 Task: Check the sale-to-list ratio of gated community in the last 3 years.
Action: Mouse moved to (801, 178)
Screenshot: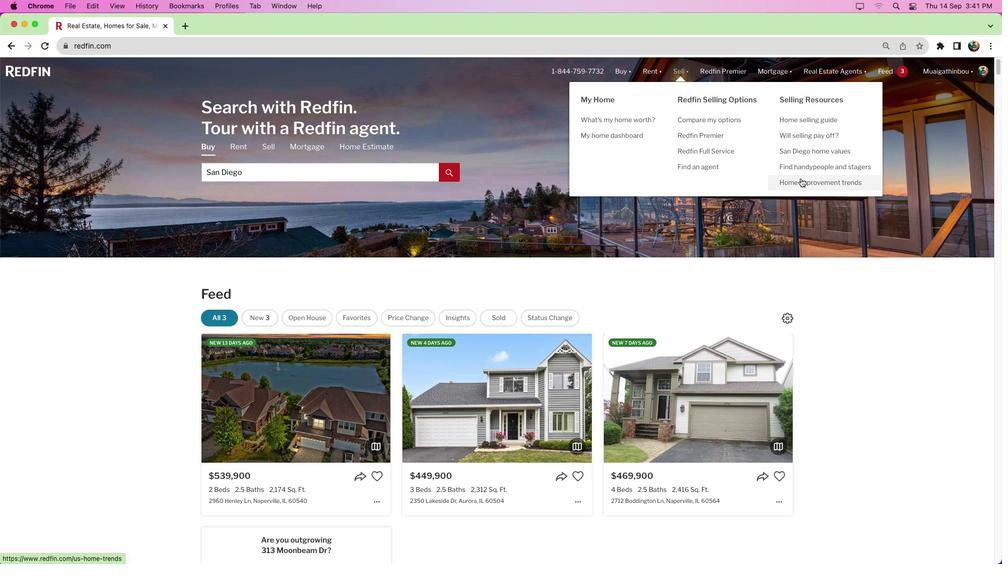
Action: Mouse pressed left at (801, 178)
Screenshot: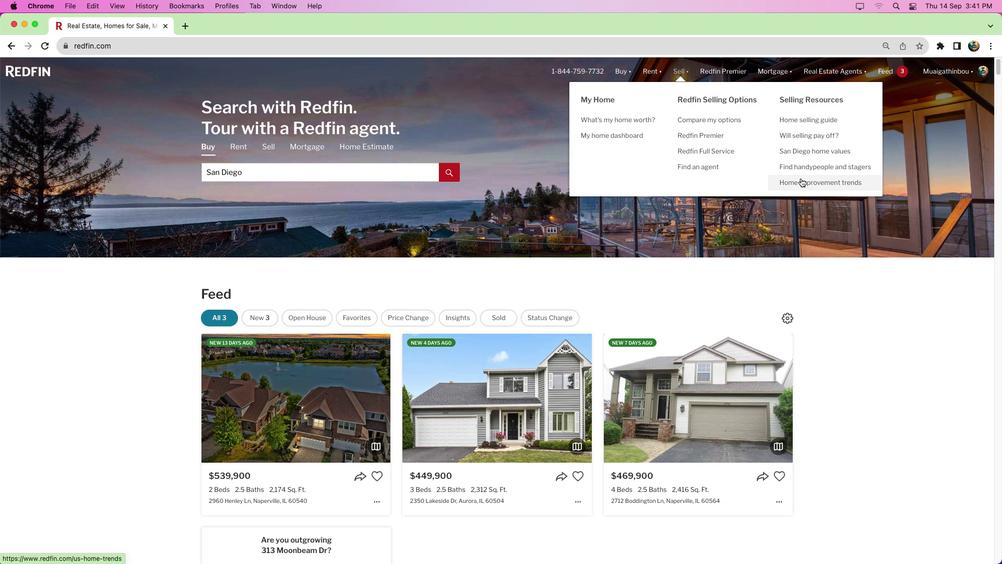 
Action: Mouse moved to (661, 224)
Screenshot: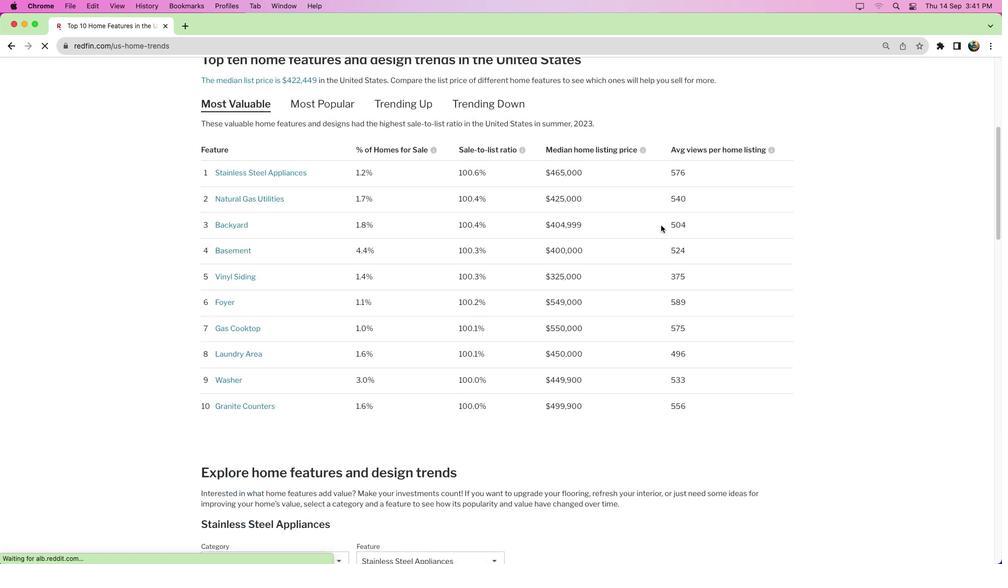 
Action: Mouse scrolled (661, 224) with delta (0, 0)
Screenshot: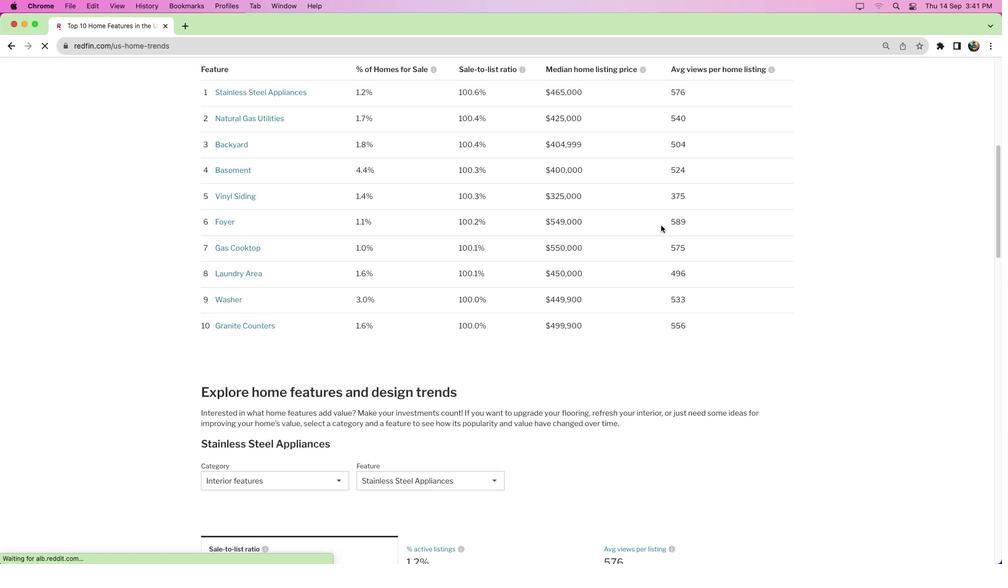 
Action: Mouse scrolled (661, 224) with delta (0, 0)
Screenshot: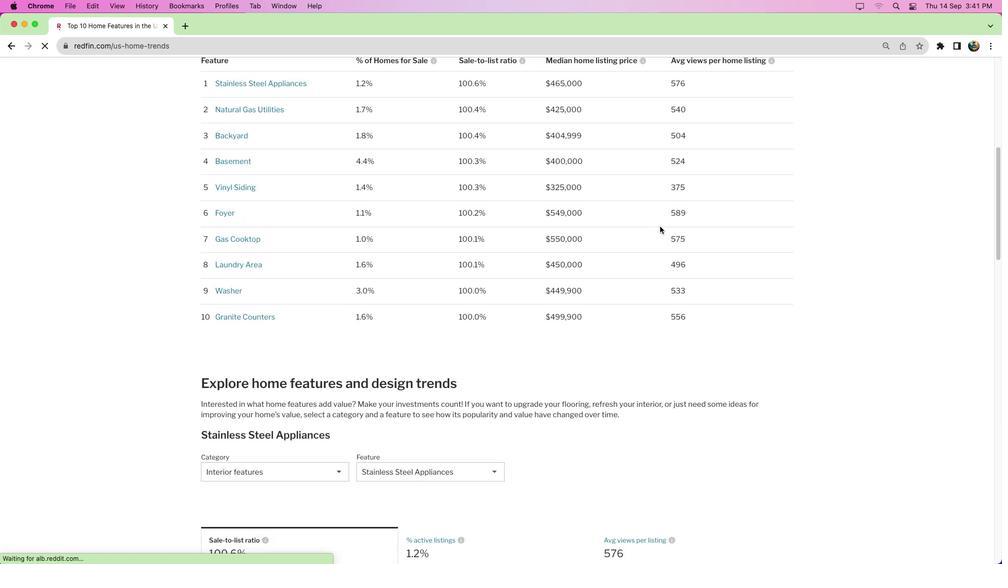 
Action: Mouse scrolled (661, 224) with delta (0, -3)
Screenshot: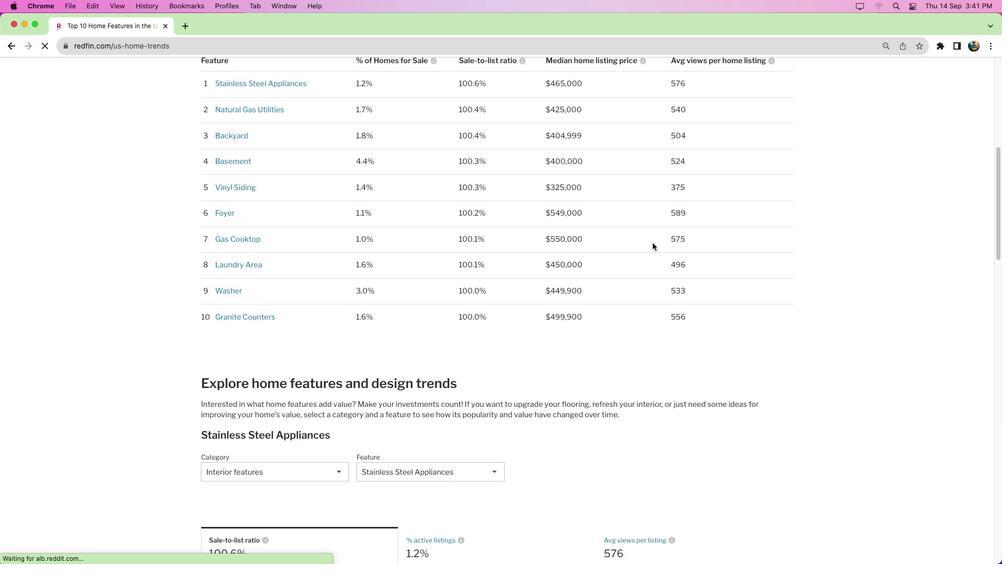 
Action: Mouse scrolled (661, 224) with delta (0, -4)
Screenshot: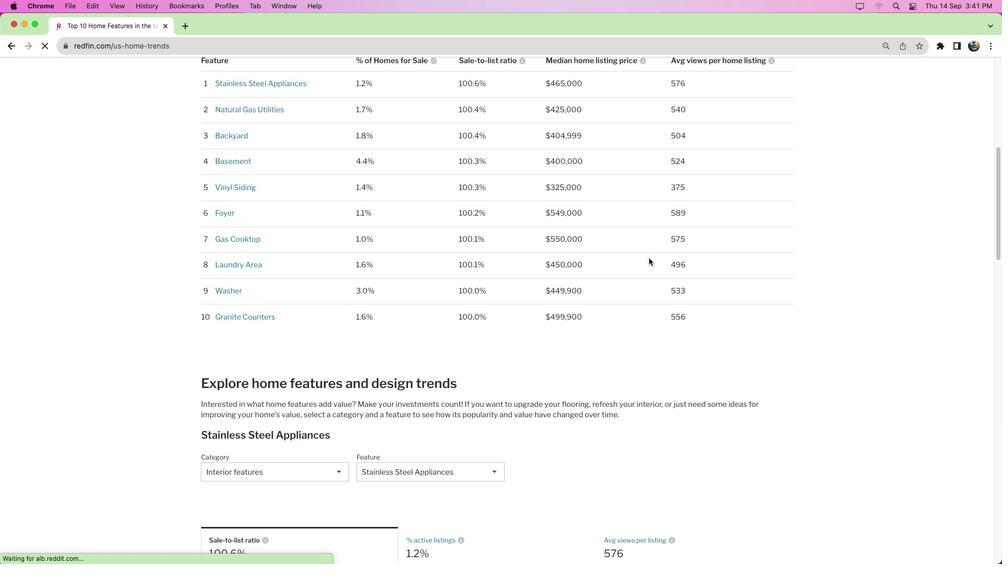 
Action: Mouse moved to (573, 345)
Screenshot: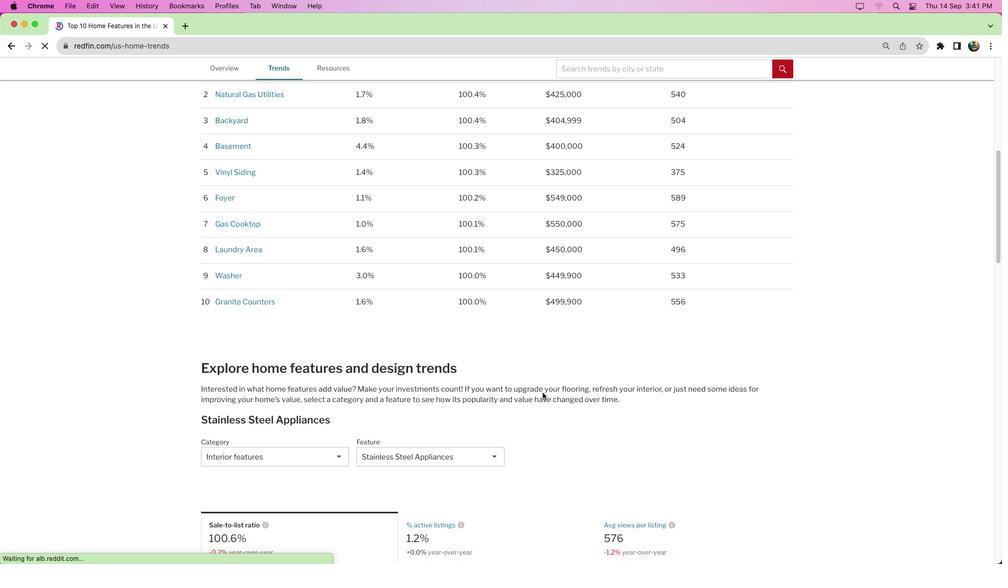
Action: Mouse scrolled (573, 345) with delta (0, 0)
Screenshot: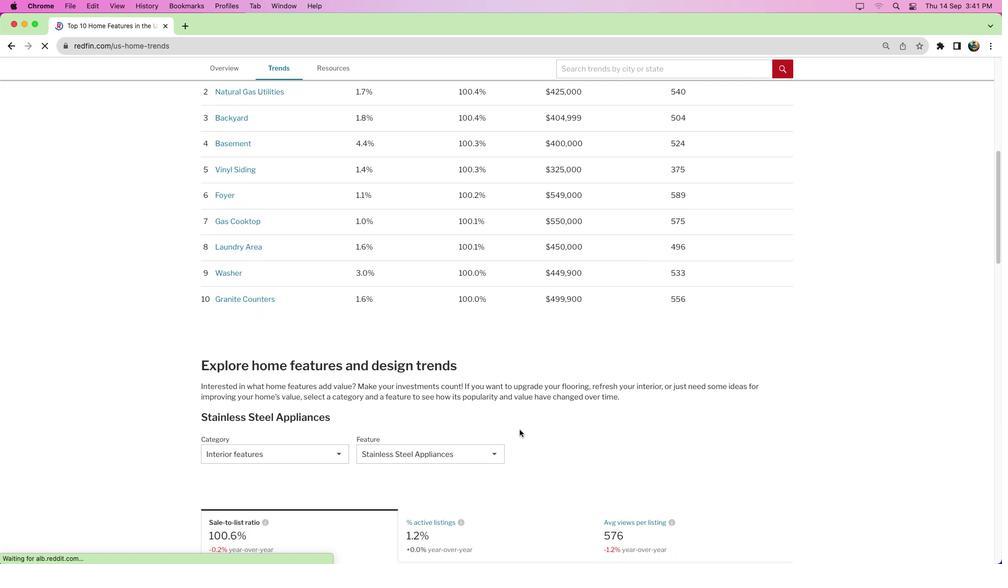 
Action: Mouse moved to (570, 345)
Screenshot: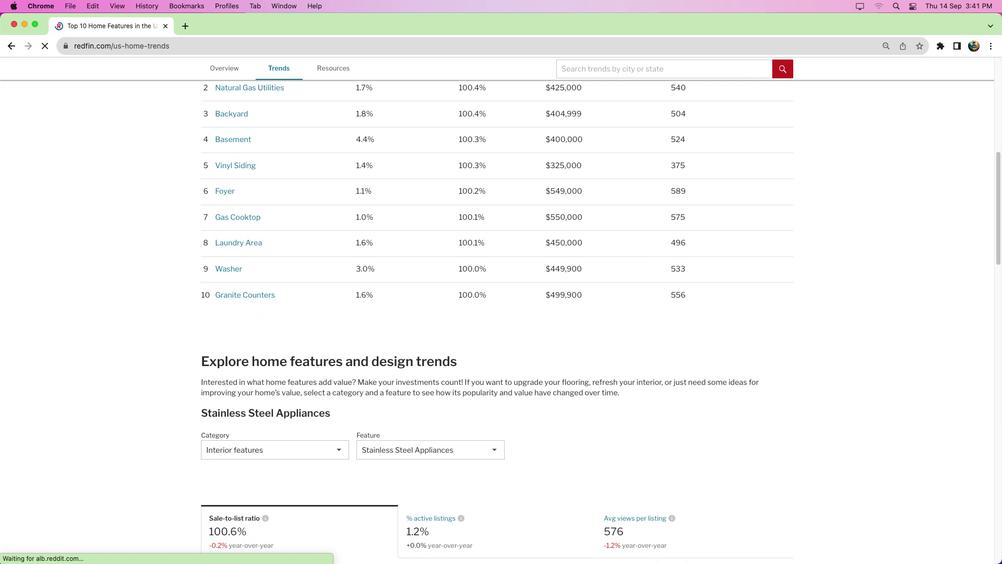 
Action: Mouse scrolled (570, 345) with delta (0, 0)
Screenshot: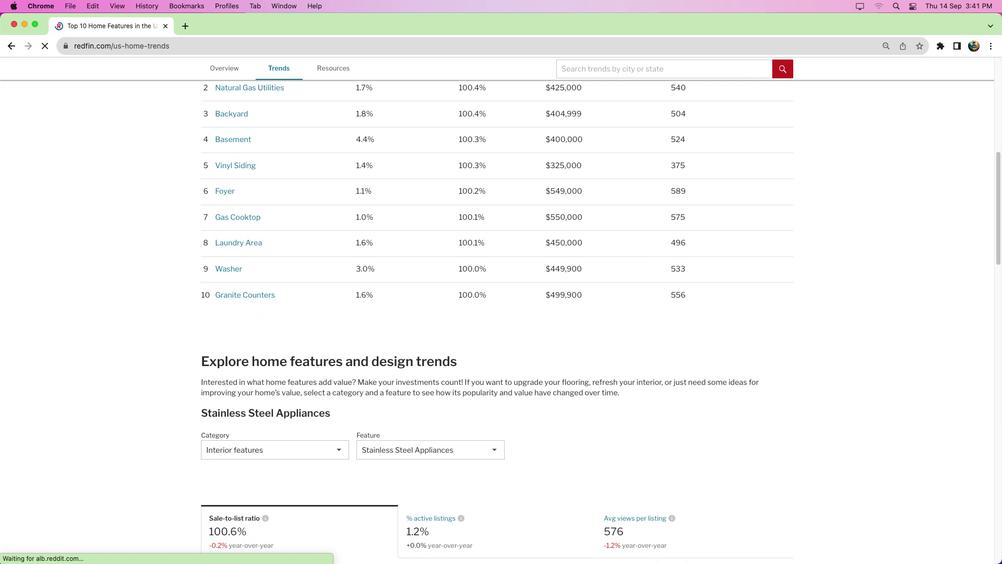 
Action: Mouse moved to (284, 446)
Screenshot: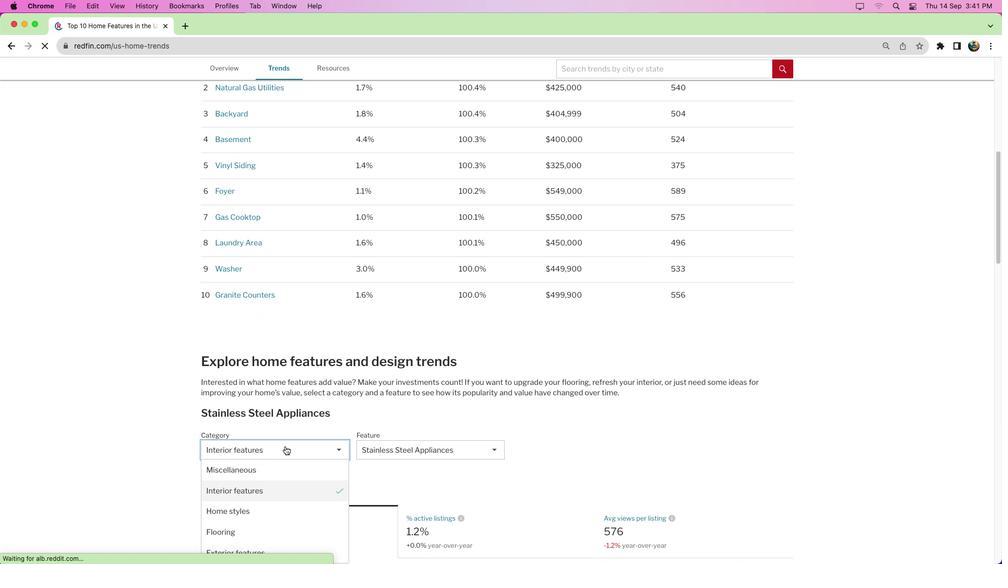 
Action: Mouse pressed left at (284, 446)
Screenshot: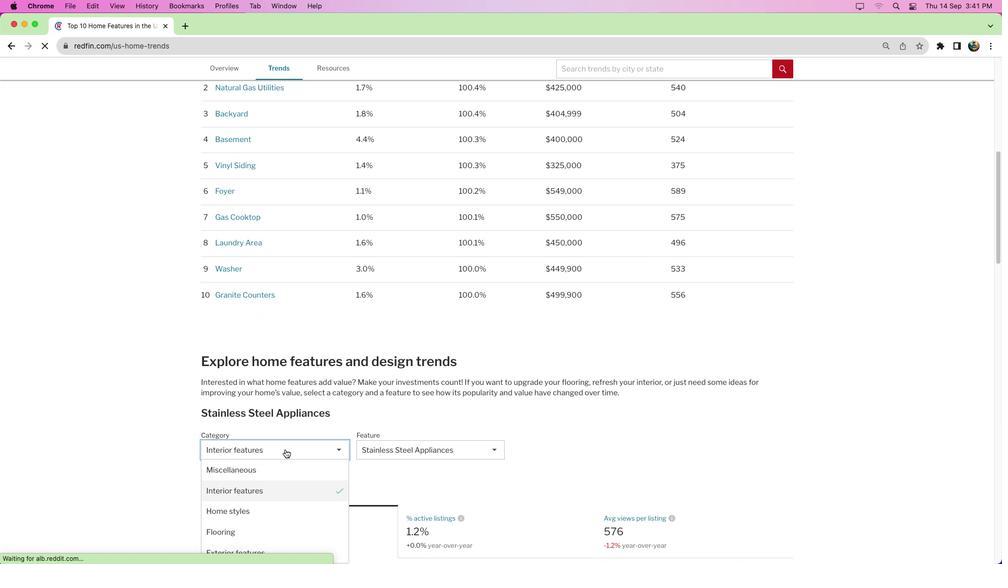 
Action: Mouse moved to (282, 468)
Screenshot: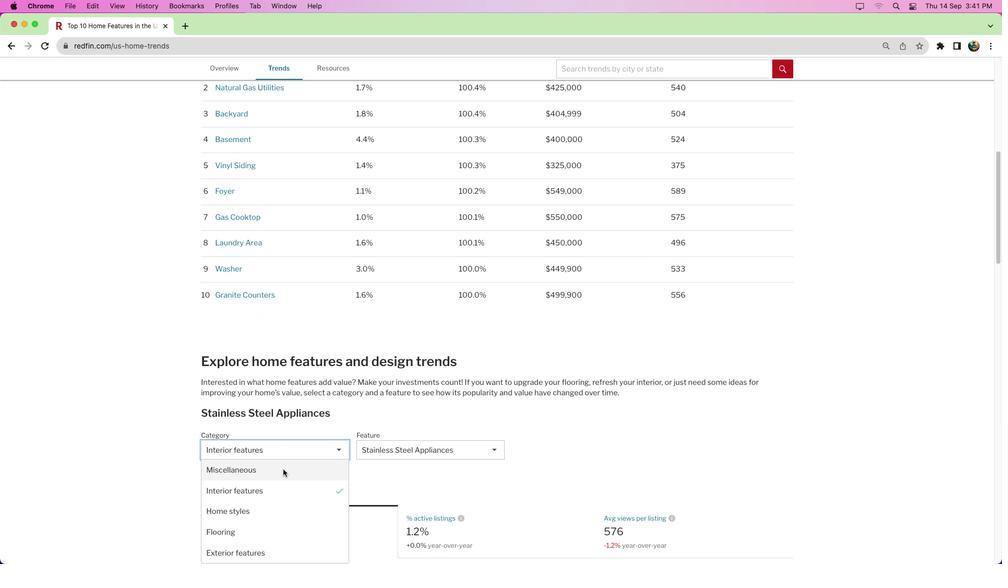 
Action: Mouse pressed left at (282, 468)
Screenshot: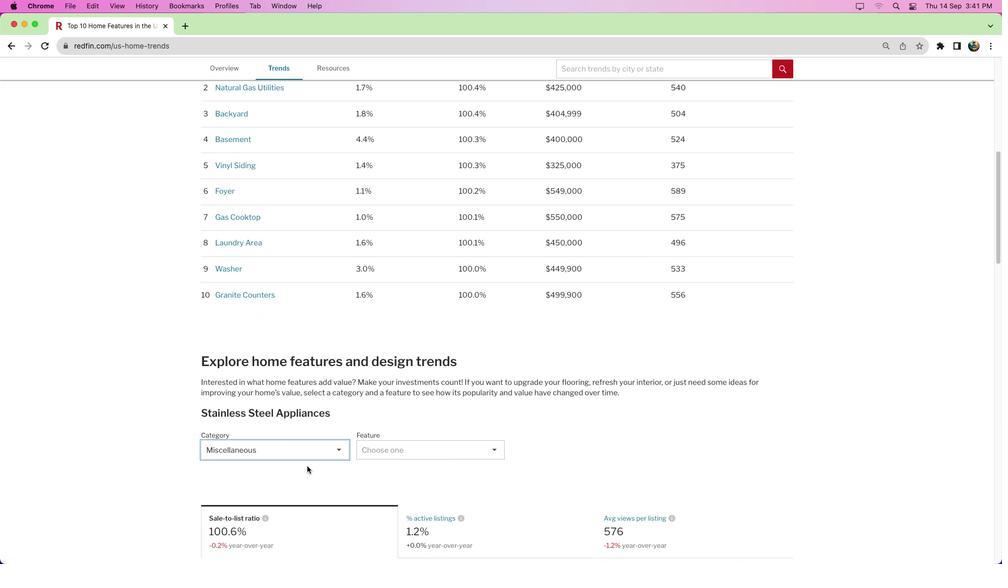 
Action: Mouse moved to (425, 444)
Screenshot: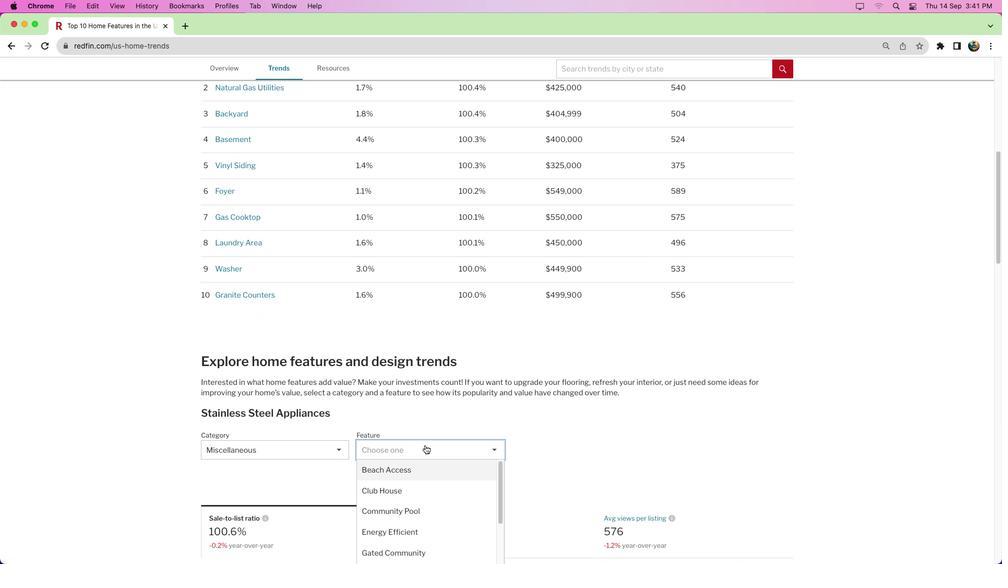 
Action: Mouse pressed left at (425, 444)
Screenshot: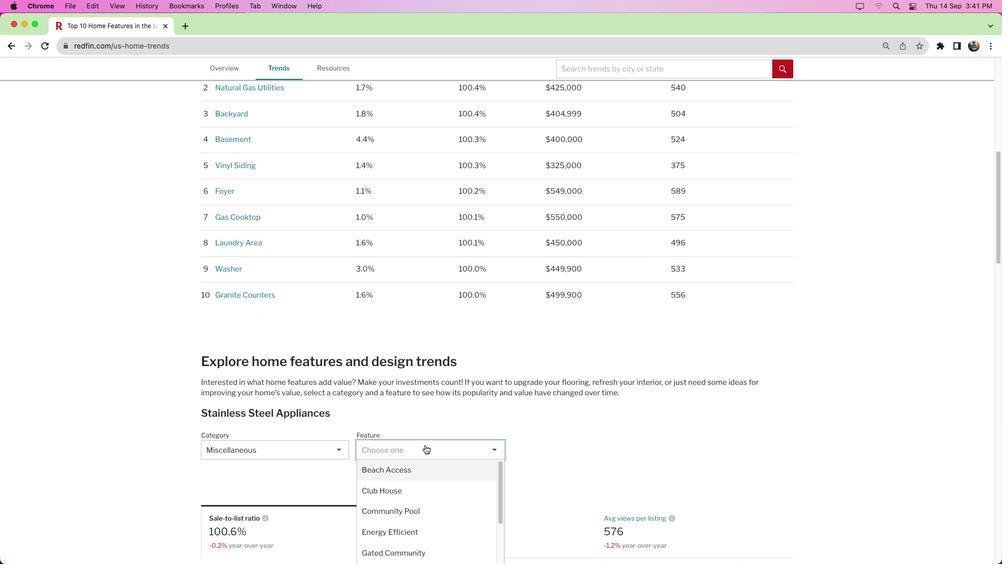 
Action: Mouse moved to (437, 498)
Screenshot: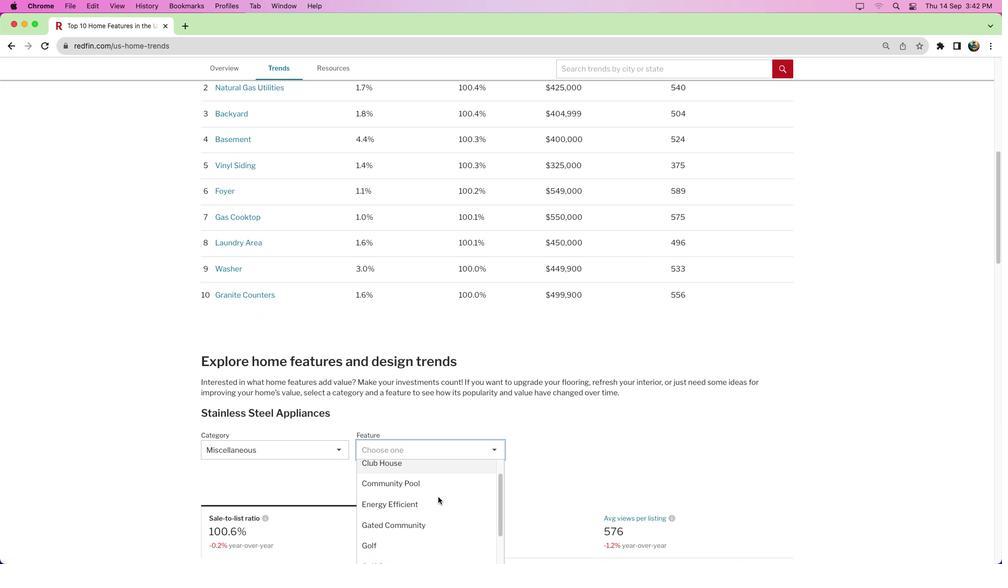 
Action: Mouse scrolled (437, 498) with delta (0, 0)
Screenshot: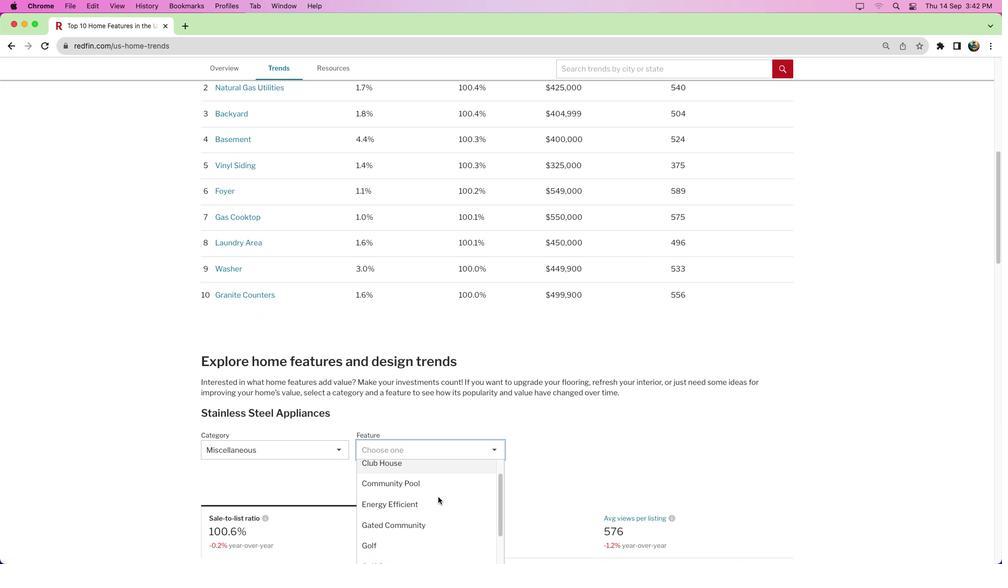 
Action: Mouse moved to (438, 496)
Screenshot: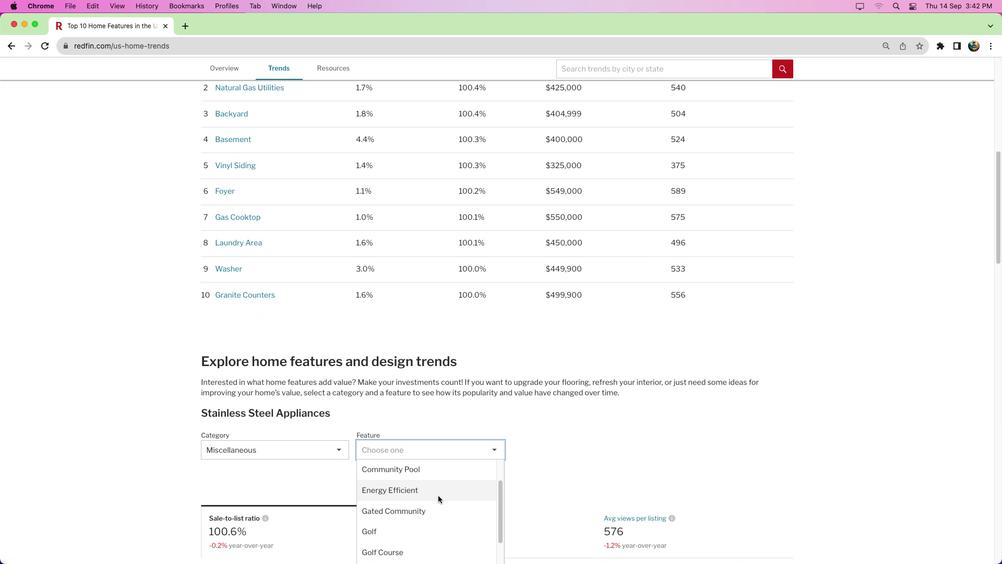 
Action: Mouse scrolled (438, 496) with delta (0, 0)
Screenshot: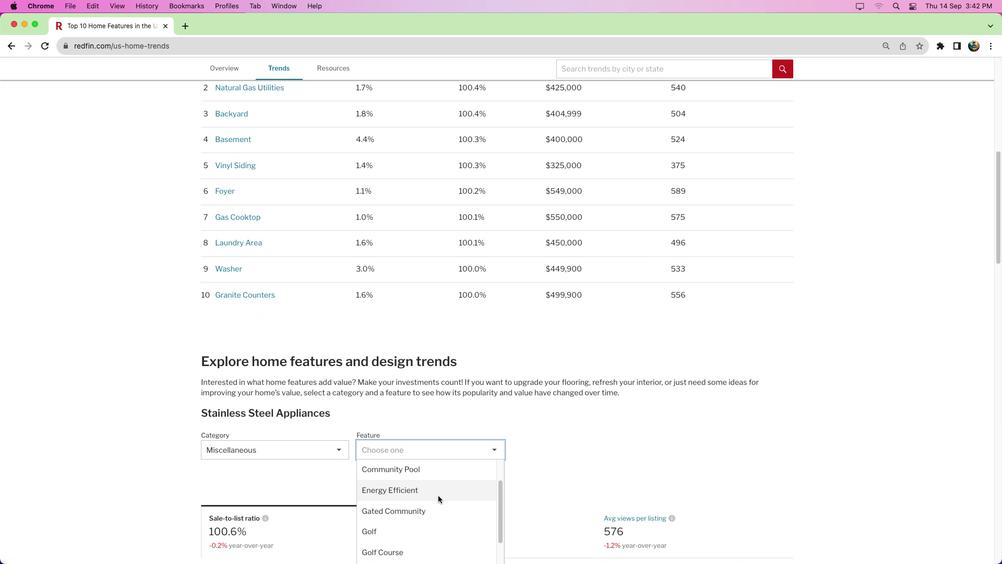 
Action: Mouse scrolled (438, 496) with delta (0, 0)
Screenshot: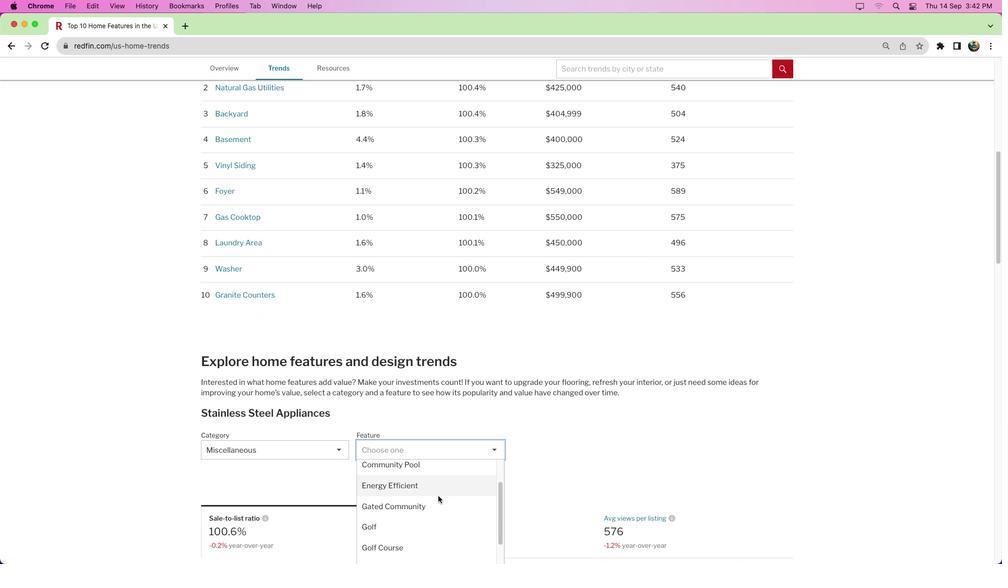 
Action: Mouse moved to (438, 495)
Screenshot: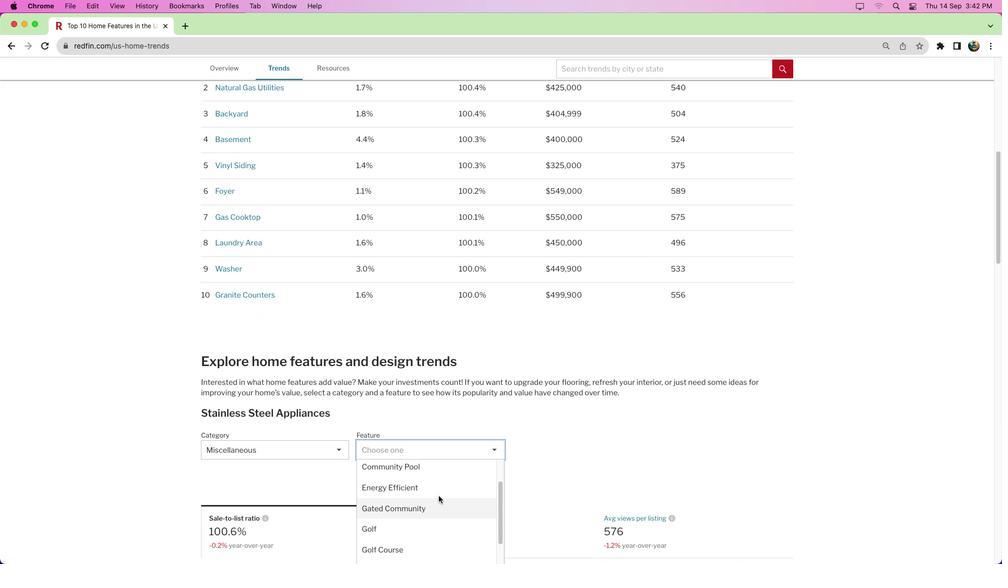 
Action: Mouse scrolled (438, 495) with delta (0, 0)
Screenshot: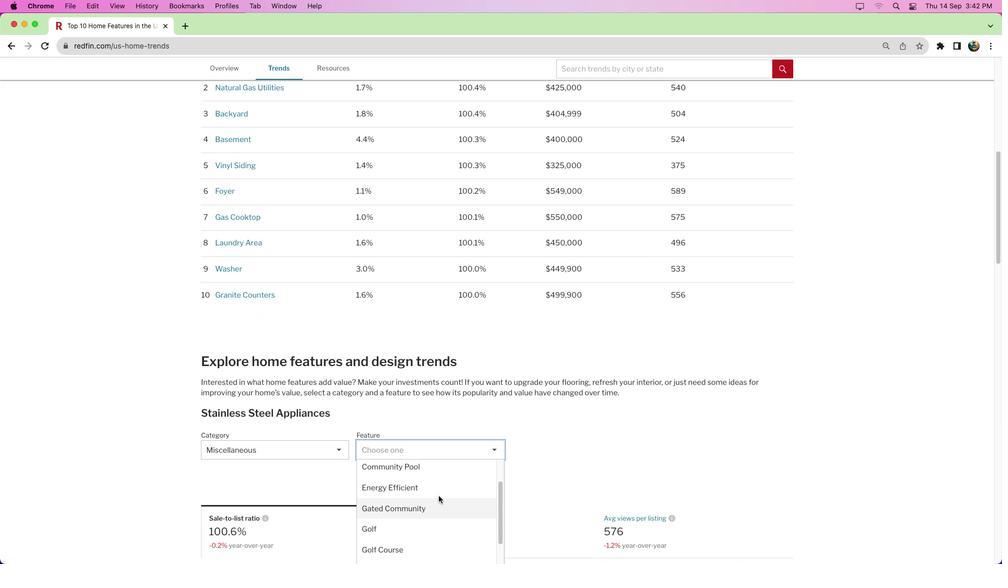 
Action: Mouse scrolled (438, 495) with delta (0, 0)
Screenshot: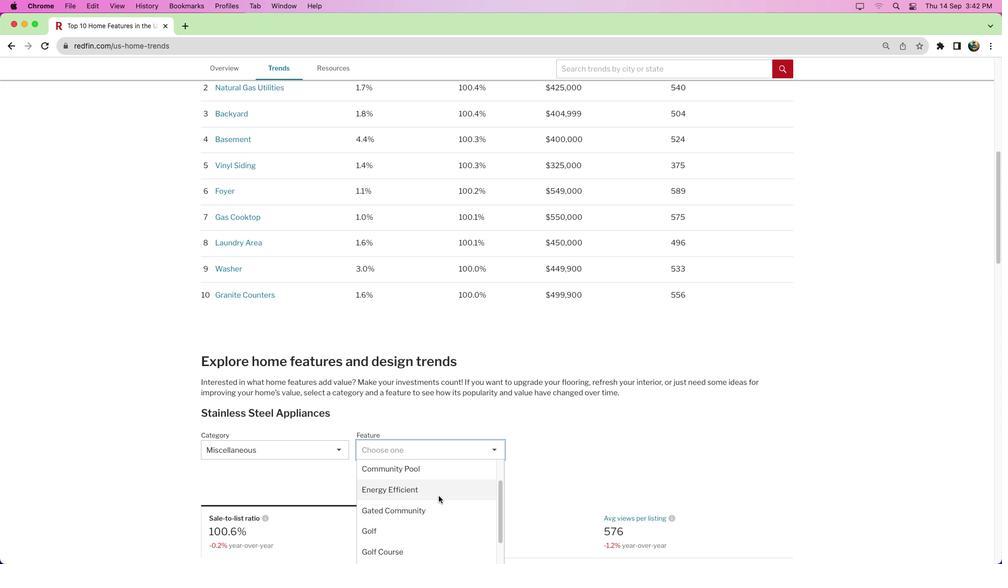 
Action: Mouse moved to (417, 511)
Screenshot: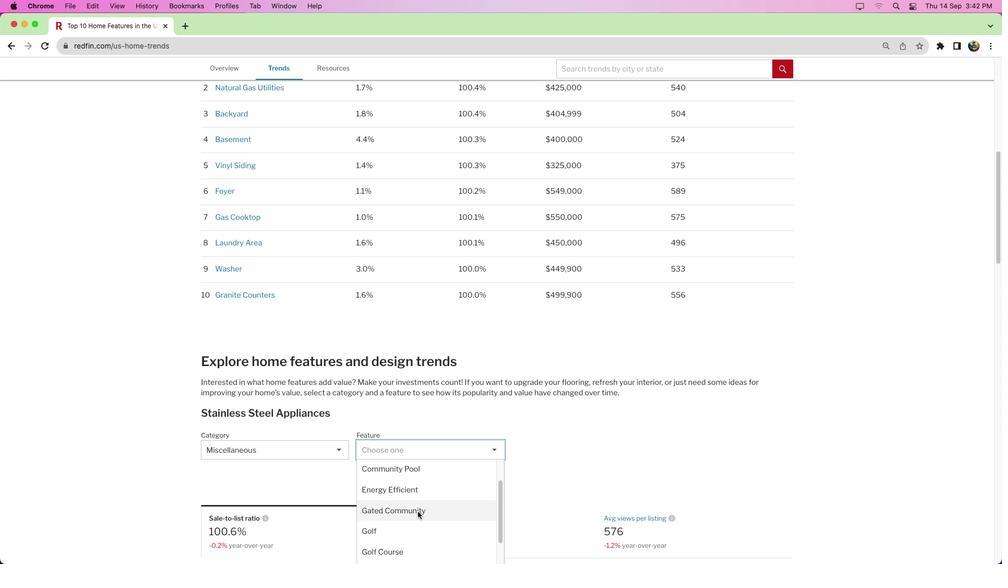 
Action: Mouse pressed left at (417, 511)
Screenshot: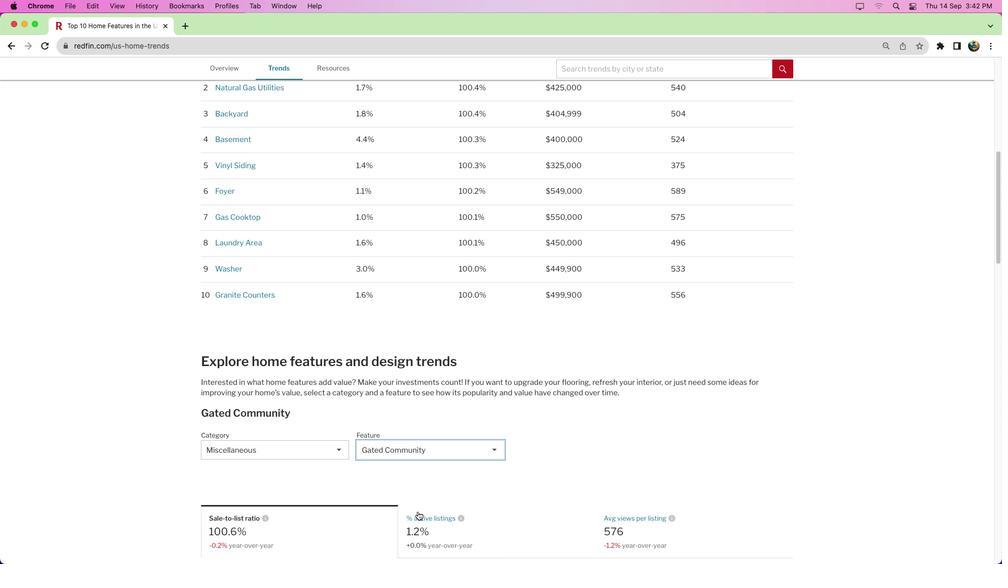 
Action: Mouse moved to (581, 461)
Screenshot: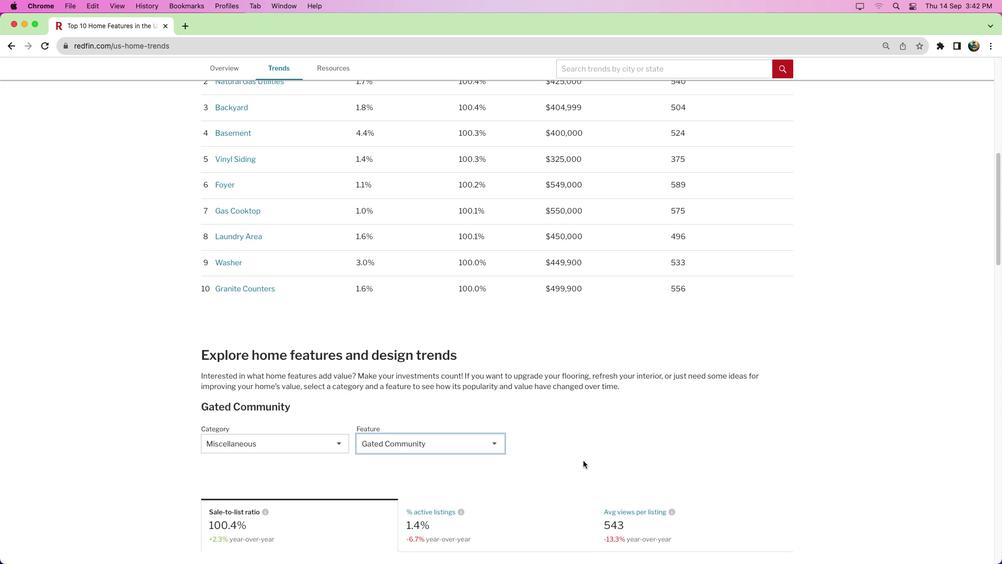 
Action: Mouse scrolled (581, 461) with delta (0, 0)
Screenshot: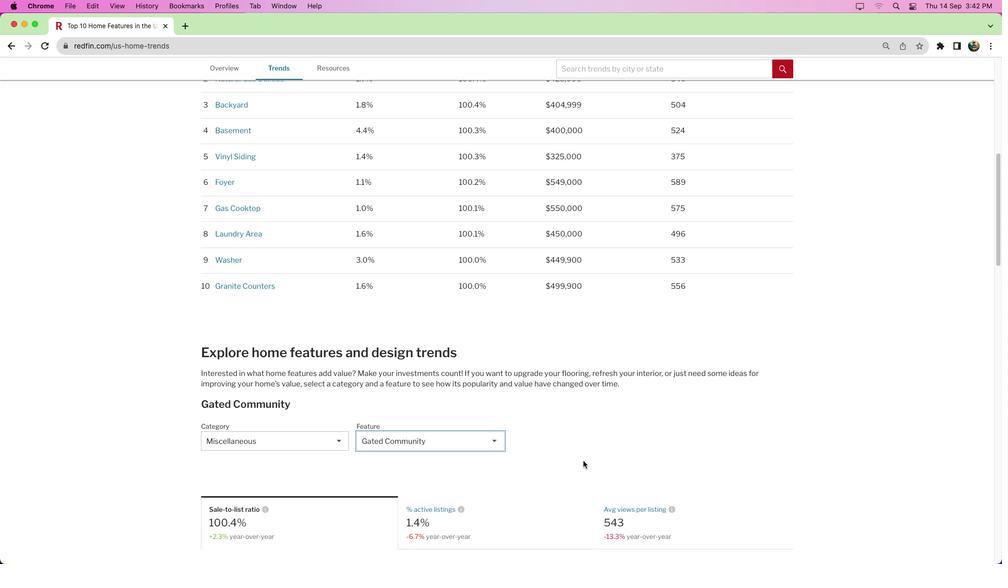 
Action: Mouse scrolled (581, 461) with delta (0, 0)
Screenshot: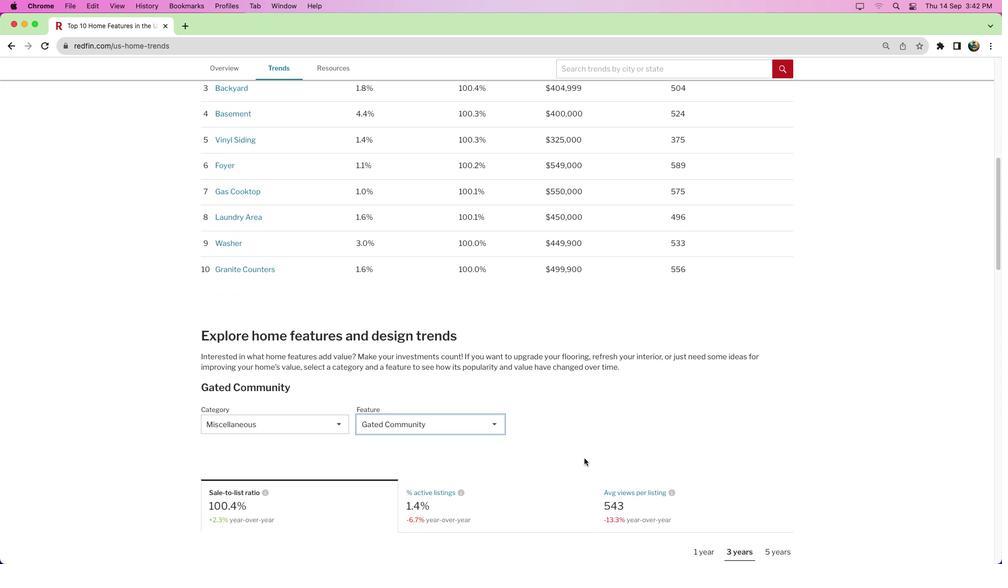 
Action: Mouse moved to (583, 460)
Screenshot: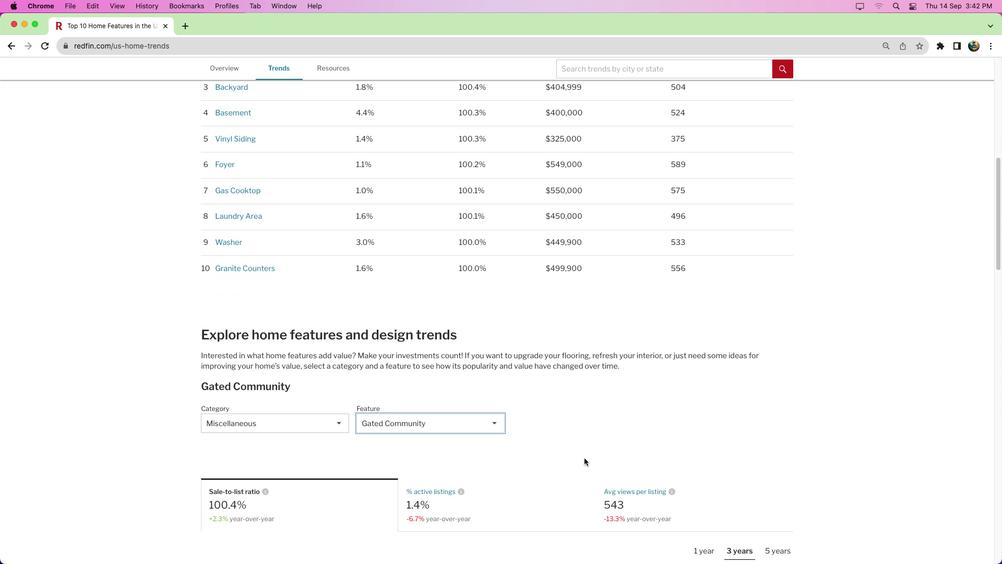 
Action: Mouse scrolled (583, 460) with delta (0, 0)
Screenshot: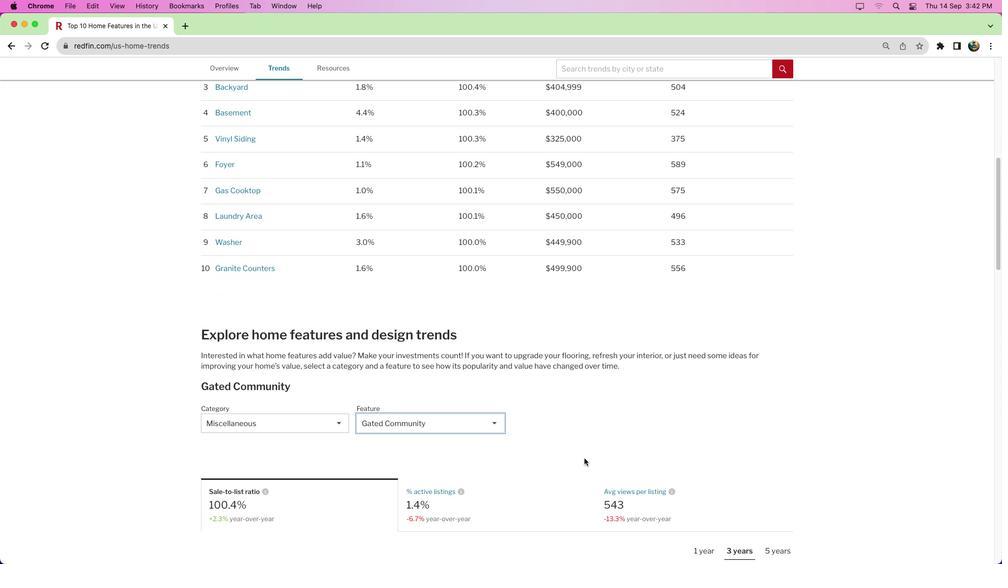 
Action: Mouse moved to (584, 455)
Screenshot: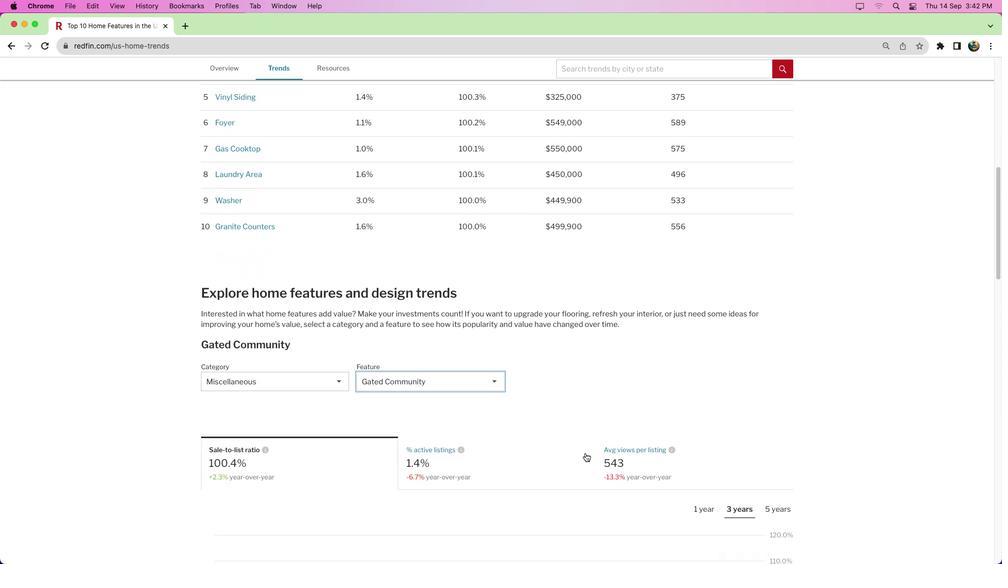 
Action: Mouse scrolled (584, 455) with delta (0, 0)
Screenshot: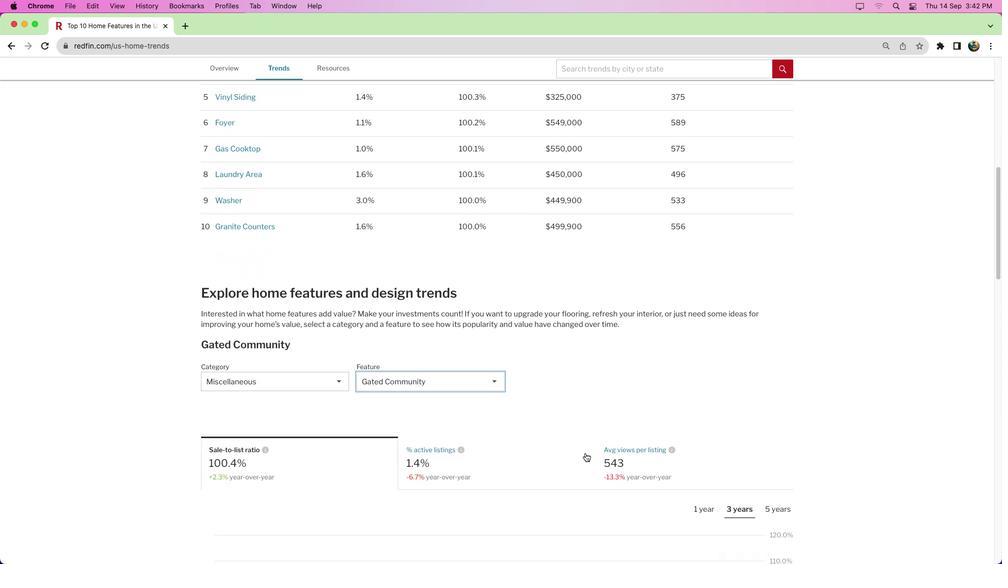 
Action: Mouse moved to (585, 453)
Screenshot: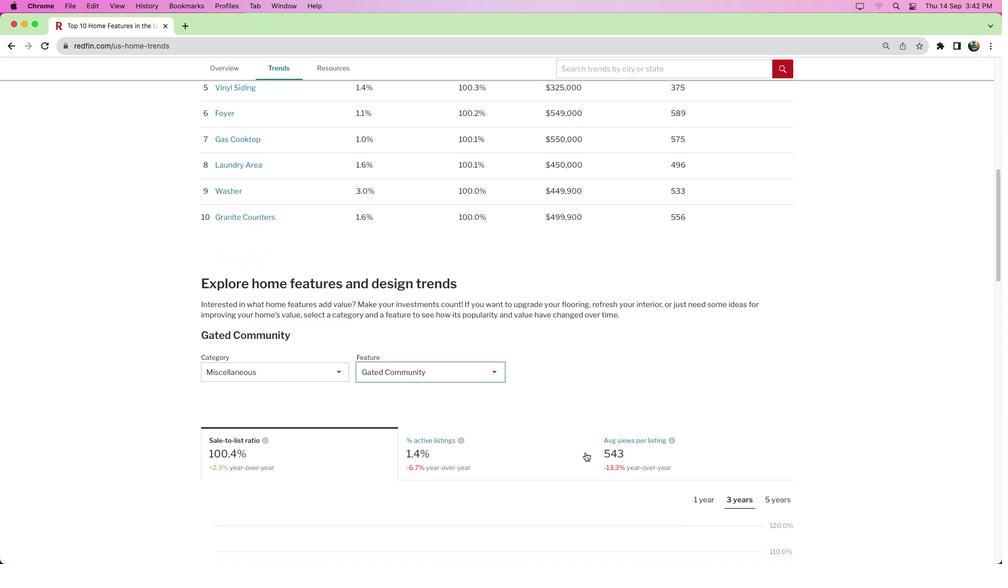 
Action: Mouse scrolled (585, 453) with delta (0, 0)
Screenshot: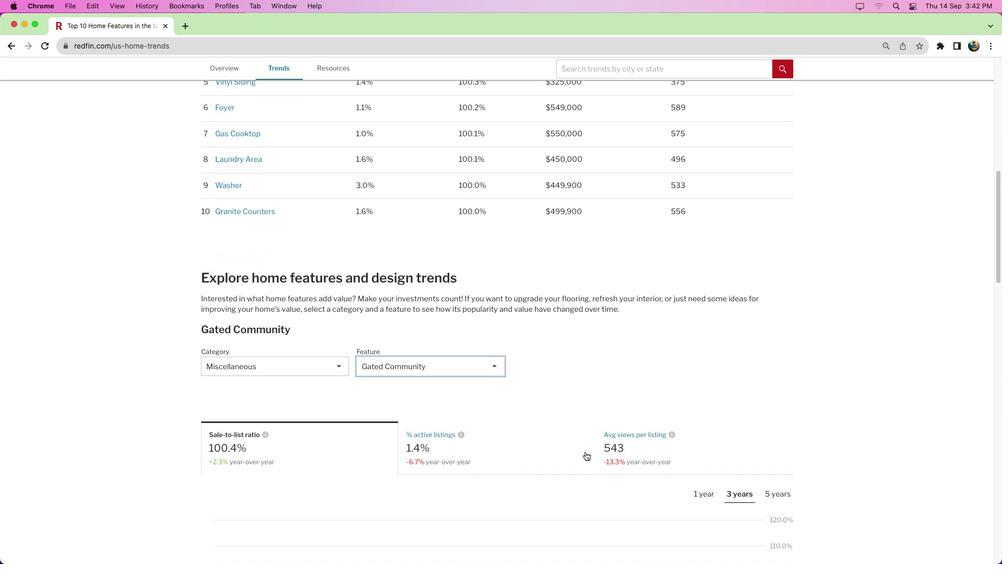 
Action: Mouse moved to (585, 452)
Screenshot: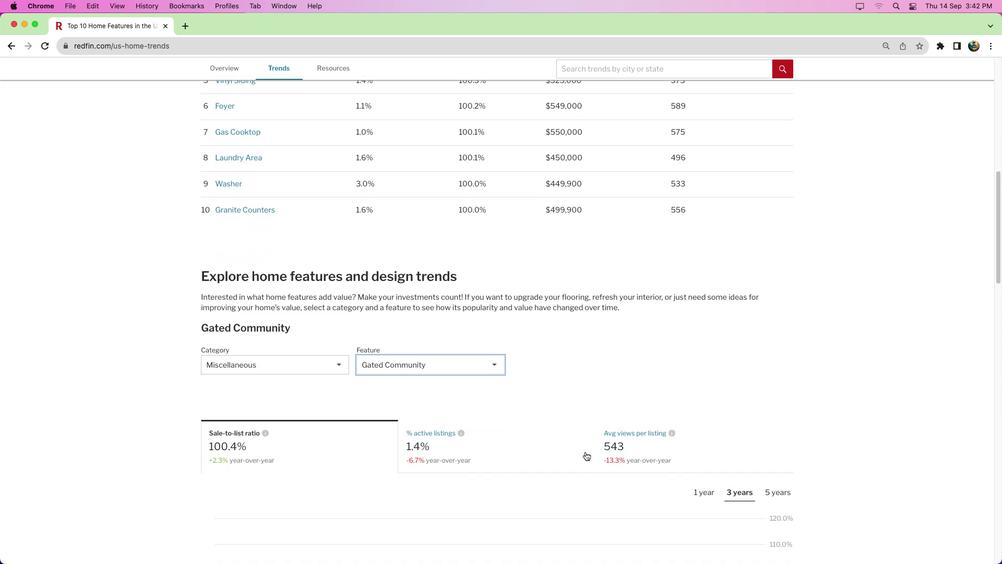 
Action: Mouse scrolled (585, 452) with delta (0, 0)
Screenshot: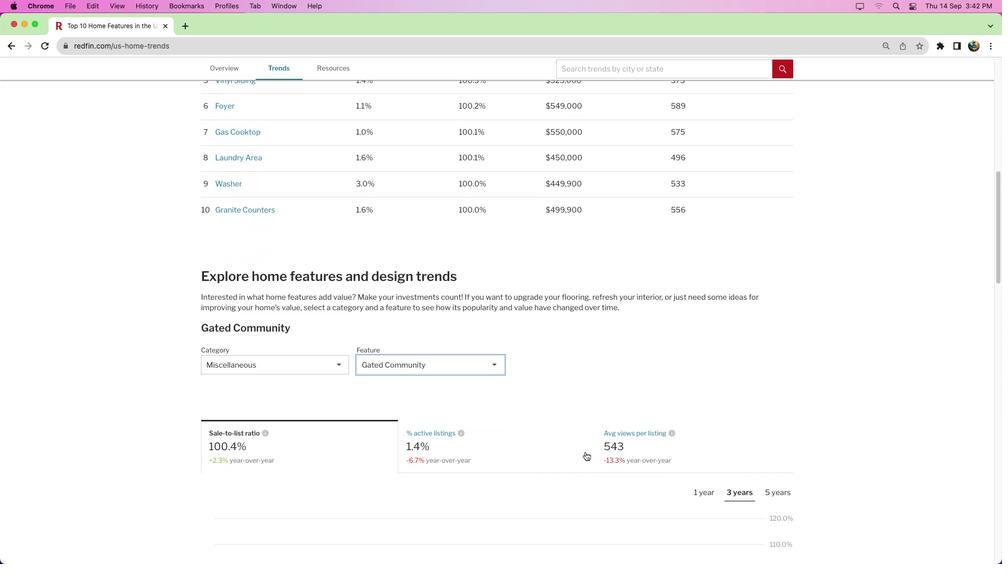 
Action: Mouse moved to (457, 449)
Screenshot: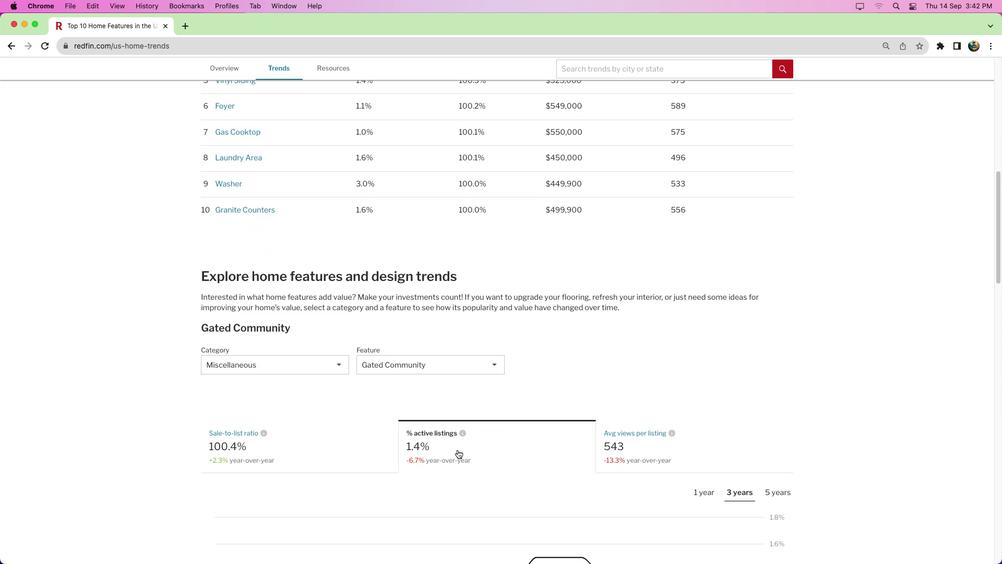 
Action: Mouse pressed left at (457, 449)
Screenshot: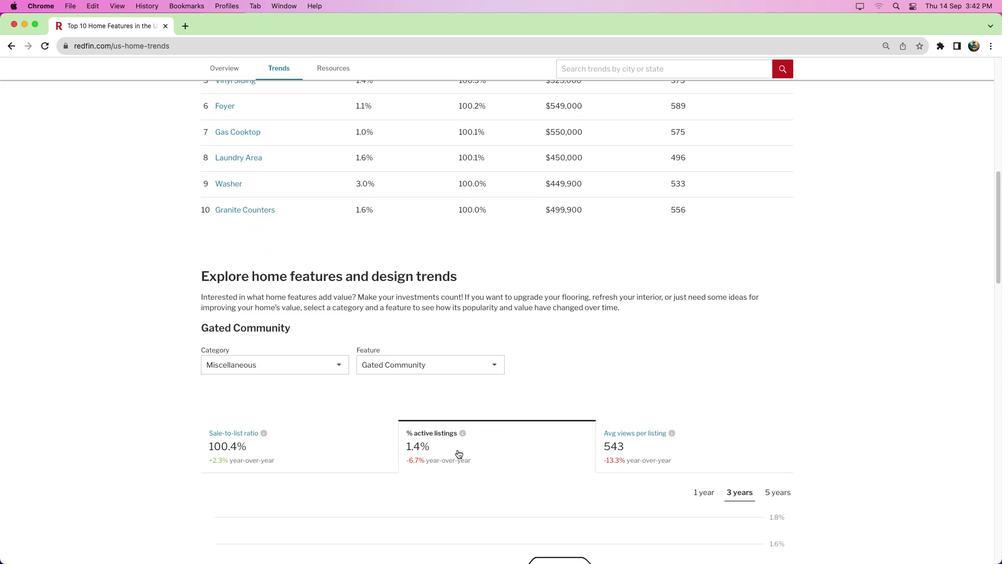 
Action: Mouse moved to (355, 434)
Screenshot: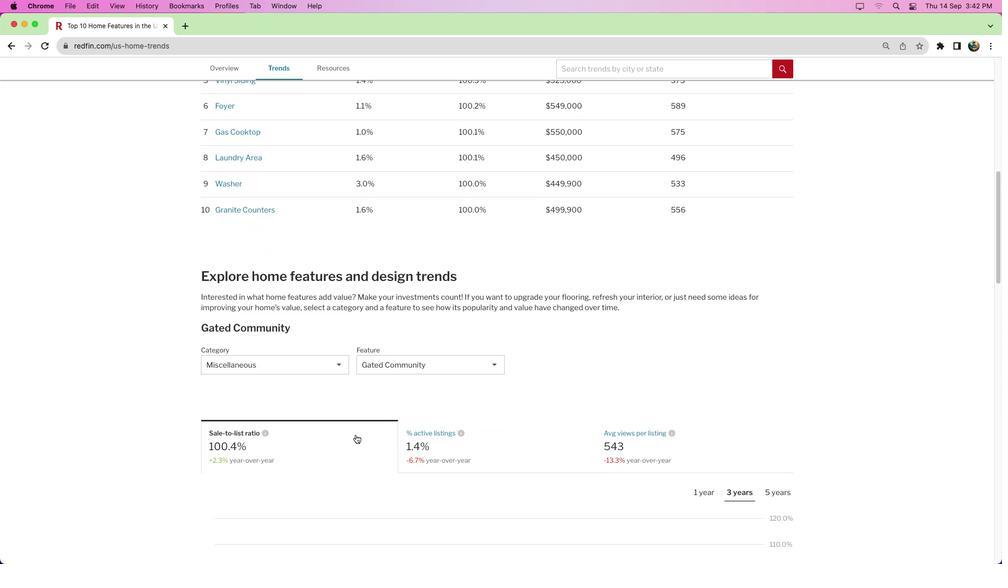 
Action: Mouse pressed left at (355, 434)
Screenshot: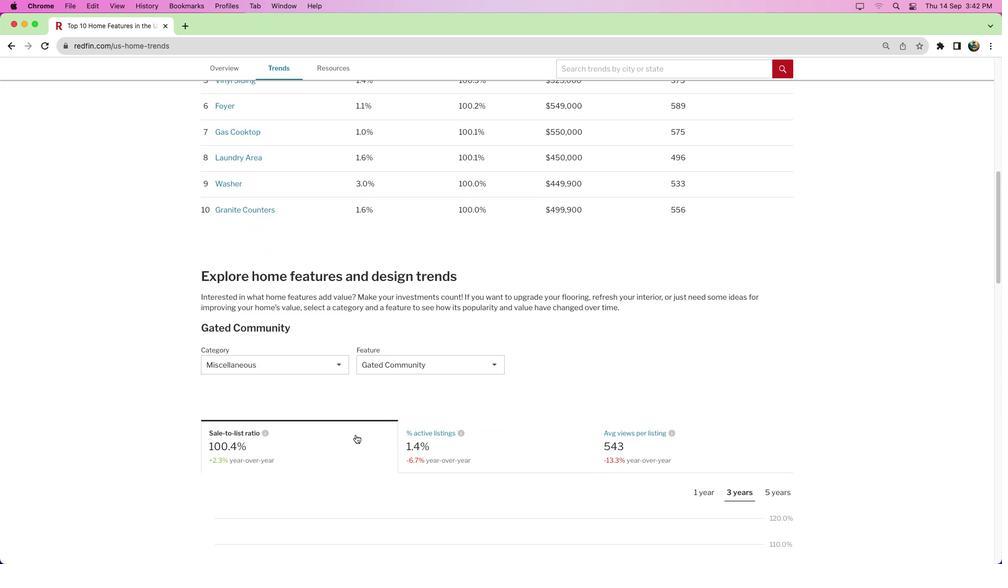 
Action: Mouse moved to (738, 493)
Screenshot: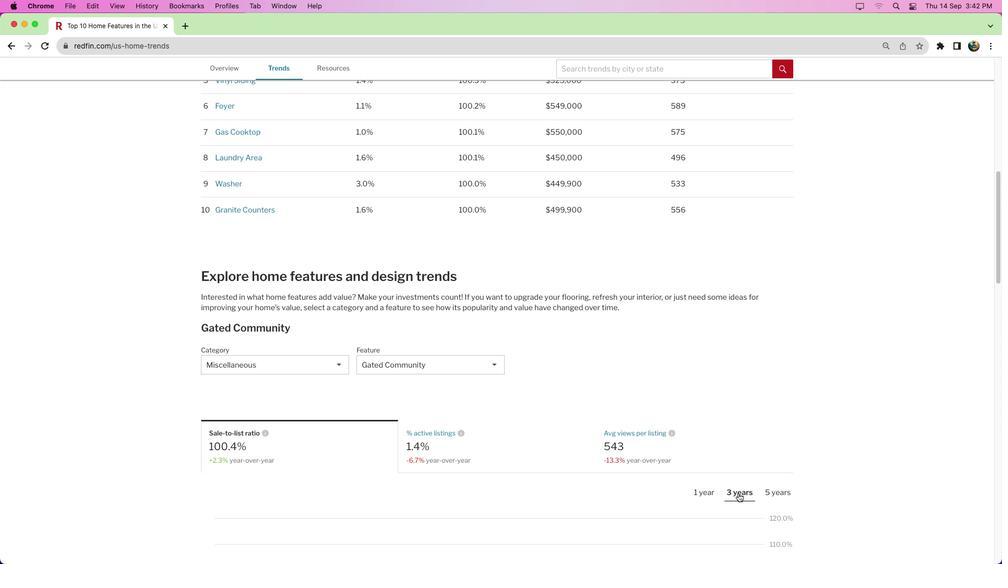 
Action: Mouse pressed left at (738, 493)
Screenshot: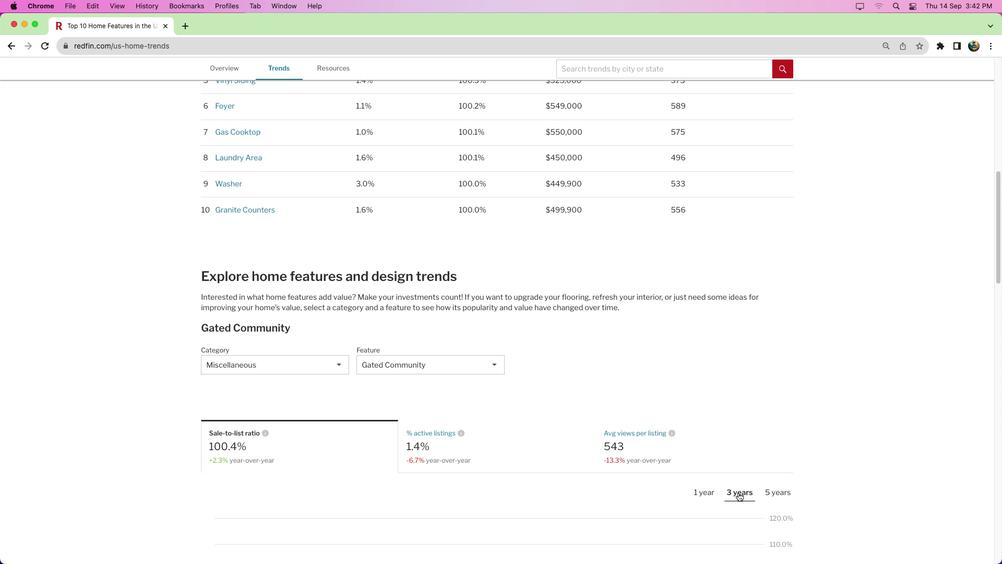 
Action: Mouse moved to (738, 490)
Screenshot: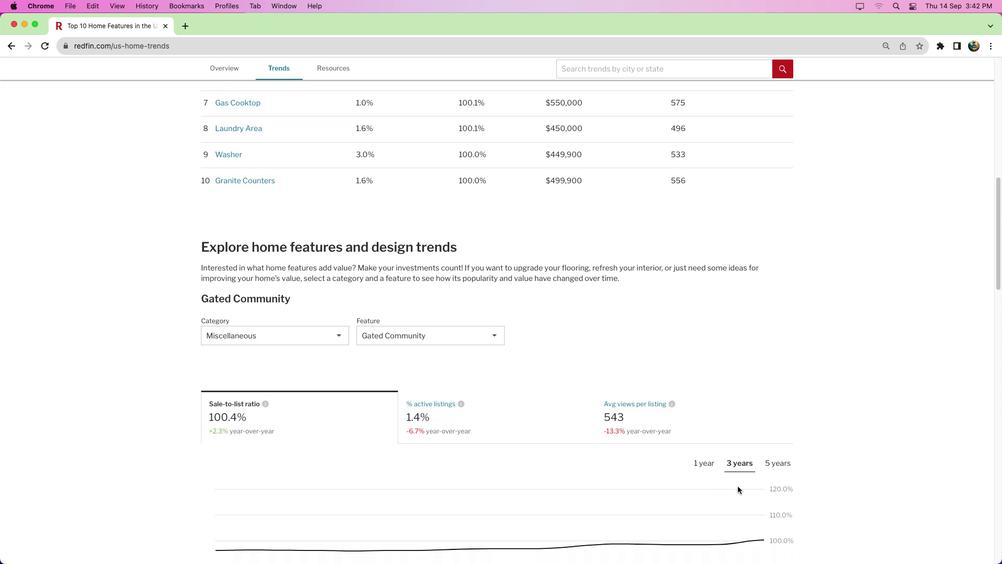
Action: Mouse scrolled (738, 490) with delta (0, 0)
Screenshot: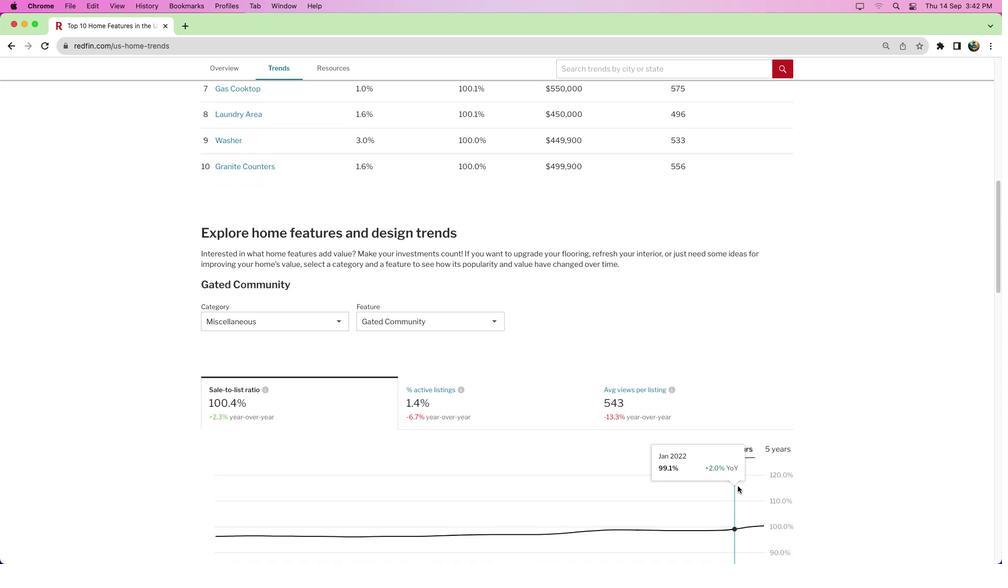 
Action: Mouse moved to (738, 490)
Screenshot: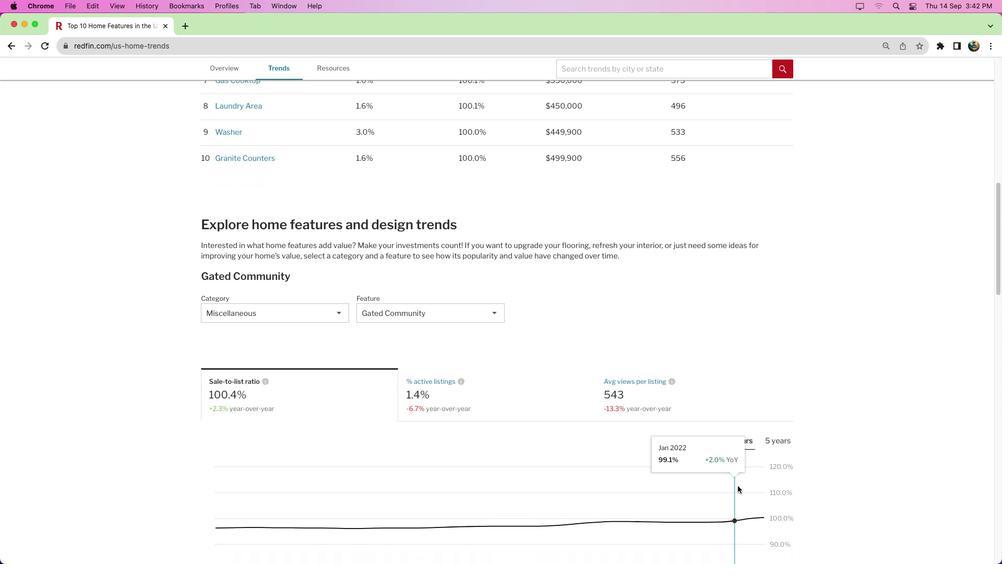 
Action: Mouse scrolled (738, 490) with delta (0, 0)
Screenshot: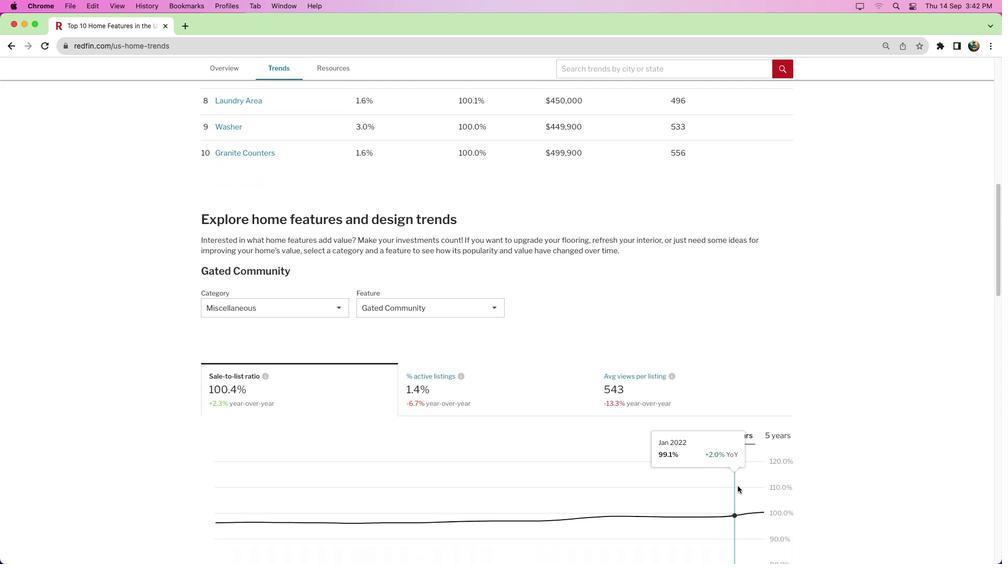 
Action: Mouse scrolled (738, 490) with delta (0, 0)
Screenshot: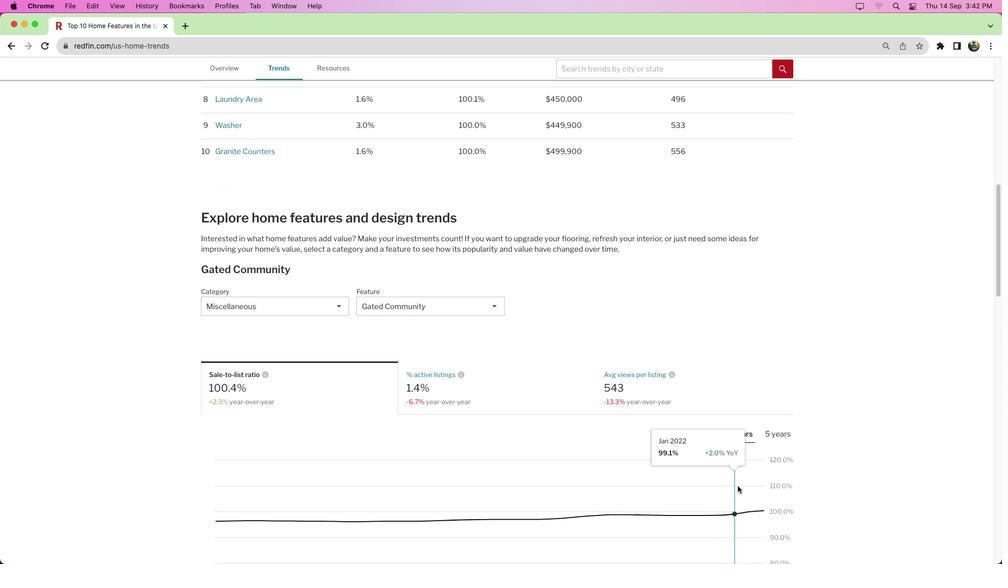 
Action: Mouse moved to (644, 478)
Screenshot: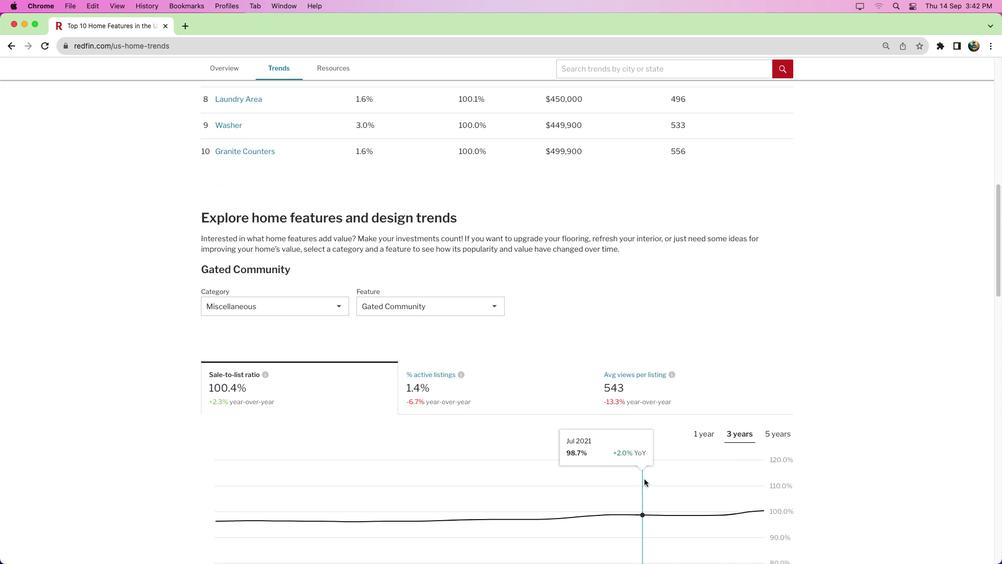 
Action: Mouse scrolled (644, 478) with delta (0, 0)
Screenshot: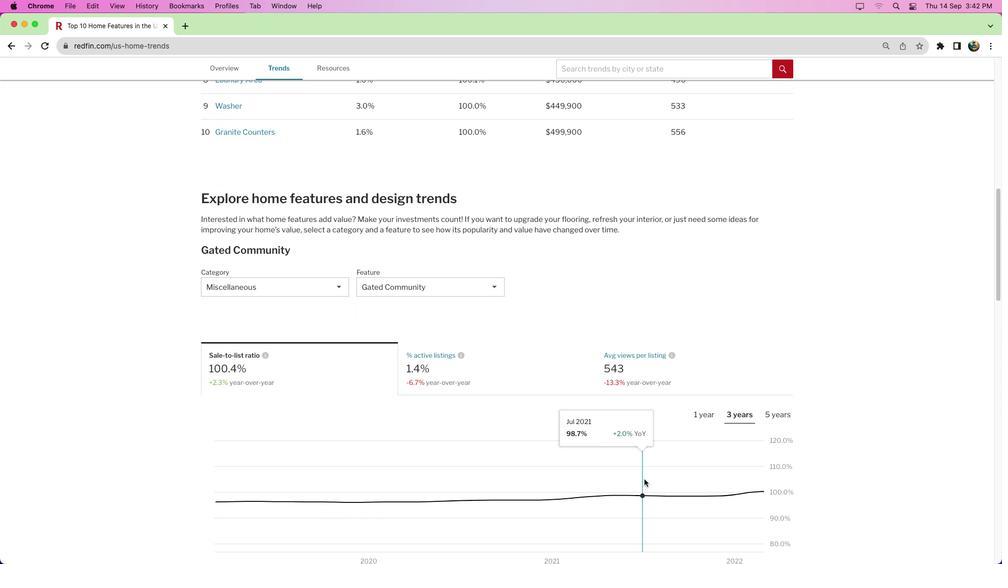 
Action: Mouse scrolled (644, 478) with delta (0, 0)
Screenshot: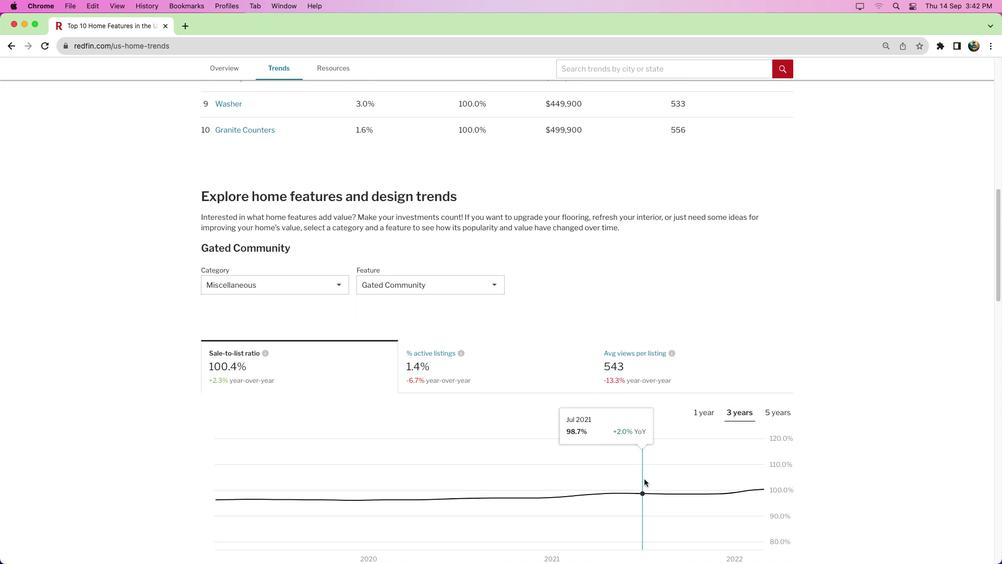 
Action: Mouse scrolled (644, 478) with delta (0, 0)
Screenshot: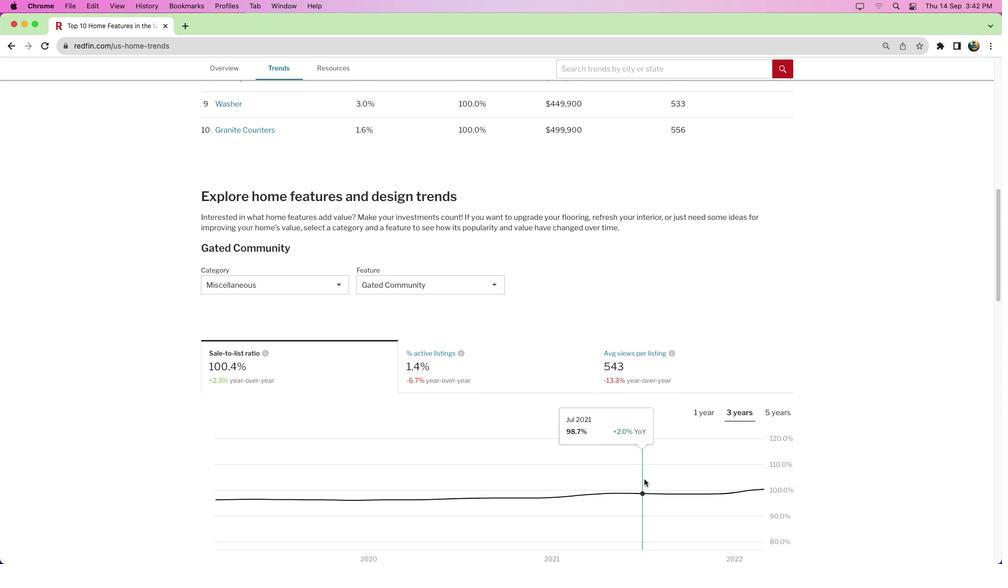 
Action: Mouse moved to (703, 458)
Screenshot: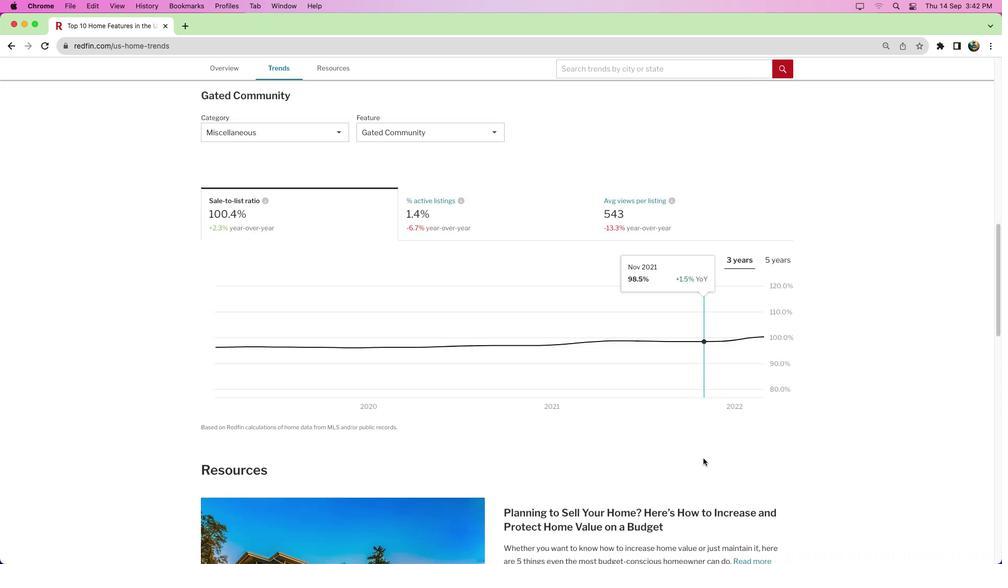 
Action: Mouse scrolled (703, 458) with delta (0, 0)
Screenshot: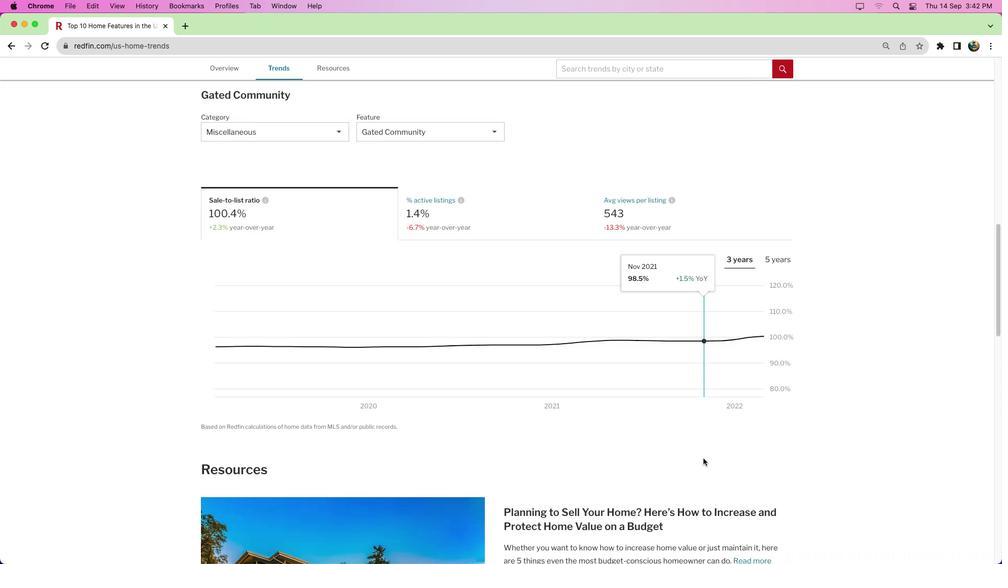 
Action: Mouse moved to (703, 457)
Screenshot: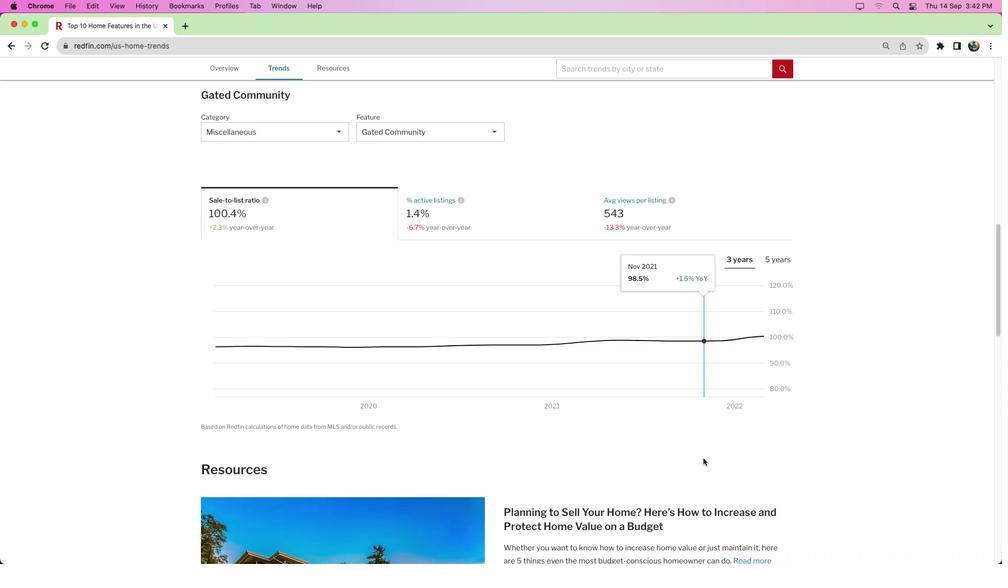 
Action: Mouse scrolled (703, 457) with delta (0, 0)
Screenshot: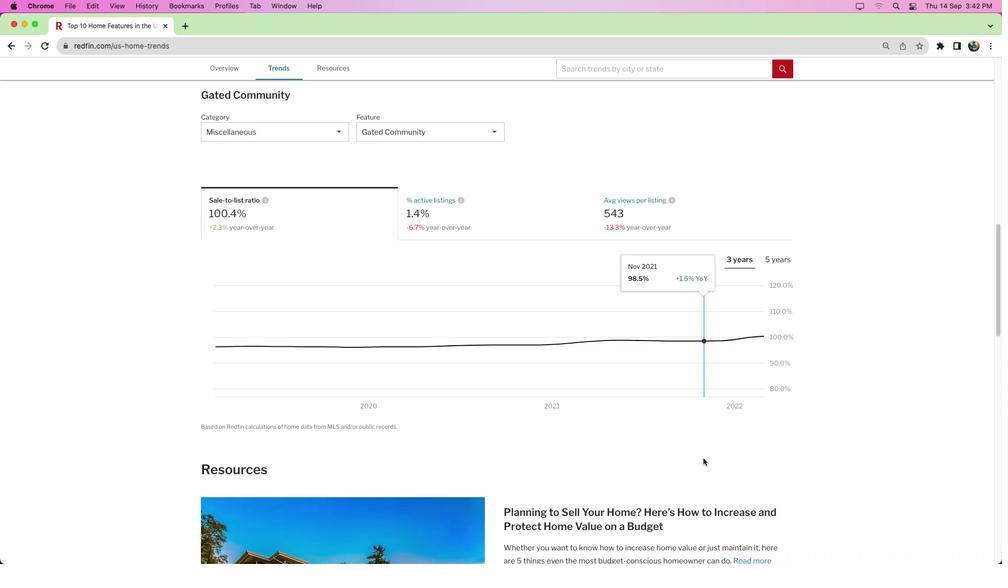 
Action: Mouse scrolled (703, 457) with delta (0, -2)
Screenshot: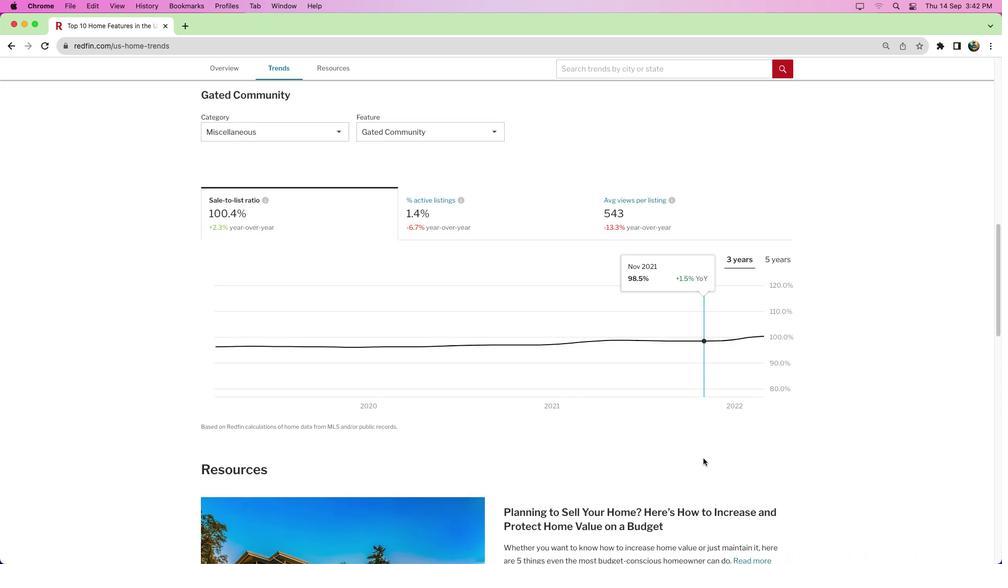 
Action: Mouse moved to (871, 417)
Screenshot: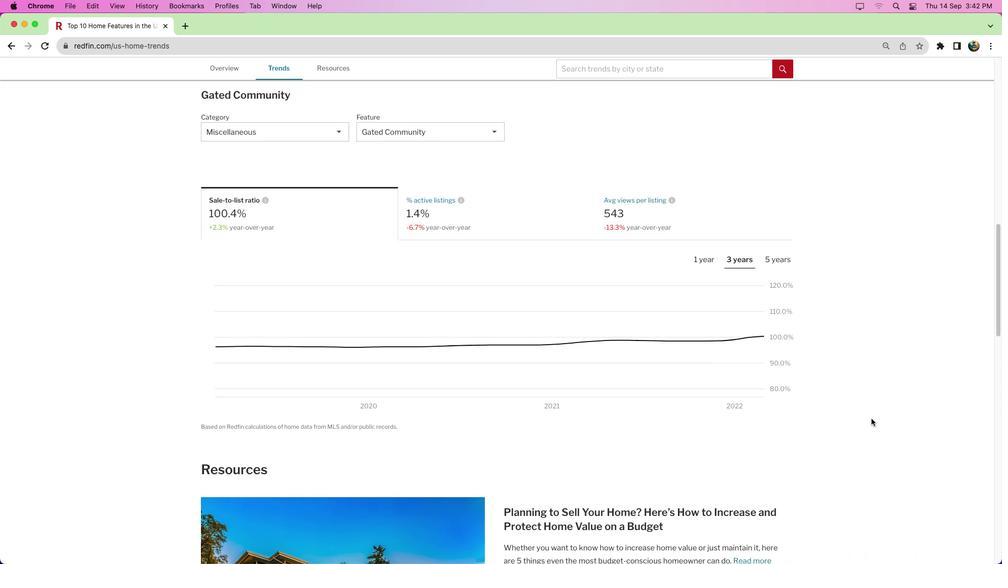 
